 Task: Create a rule from the Routing list, Task moved to a section -> Set Priority in the project TransportWorks , set the section as To-Do and set the priority of the task as  High.
Action: Mouse moved to (88, 502)
Screenshot: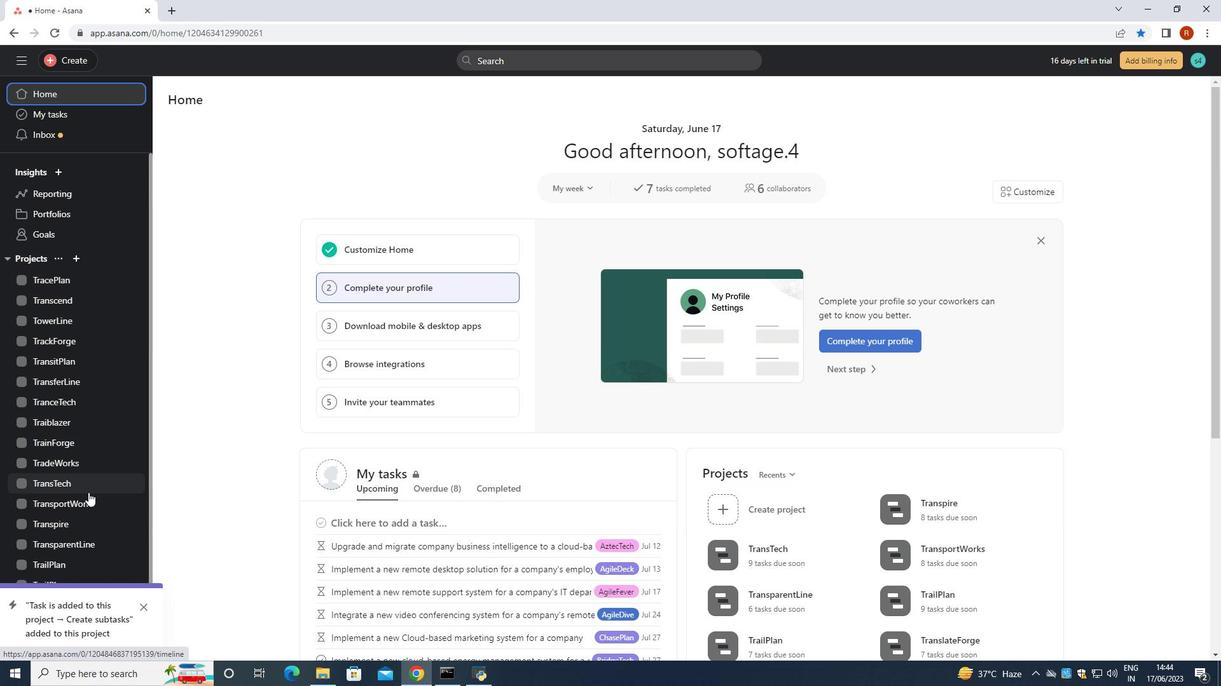 
Action: Mouse pressed left at (88, 502)
Screenshot: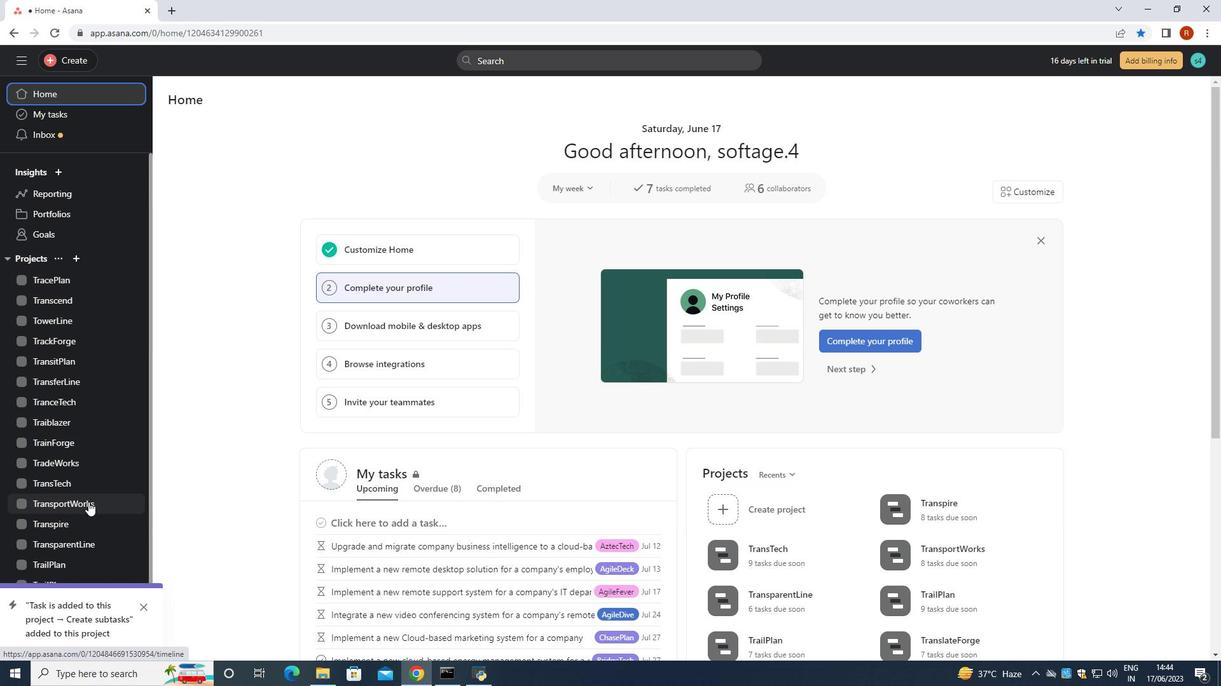 
Action: Mouse moved to (1186, 108)
Screenshot: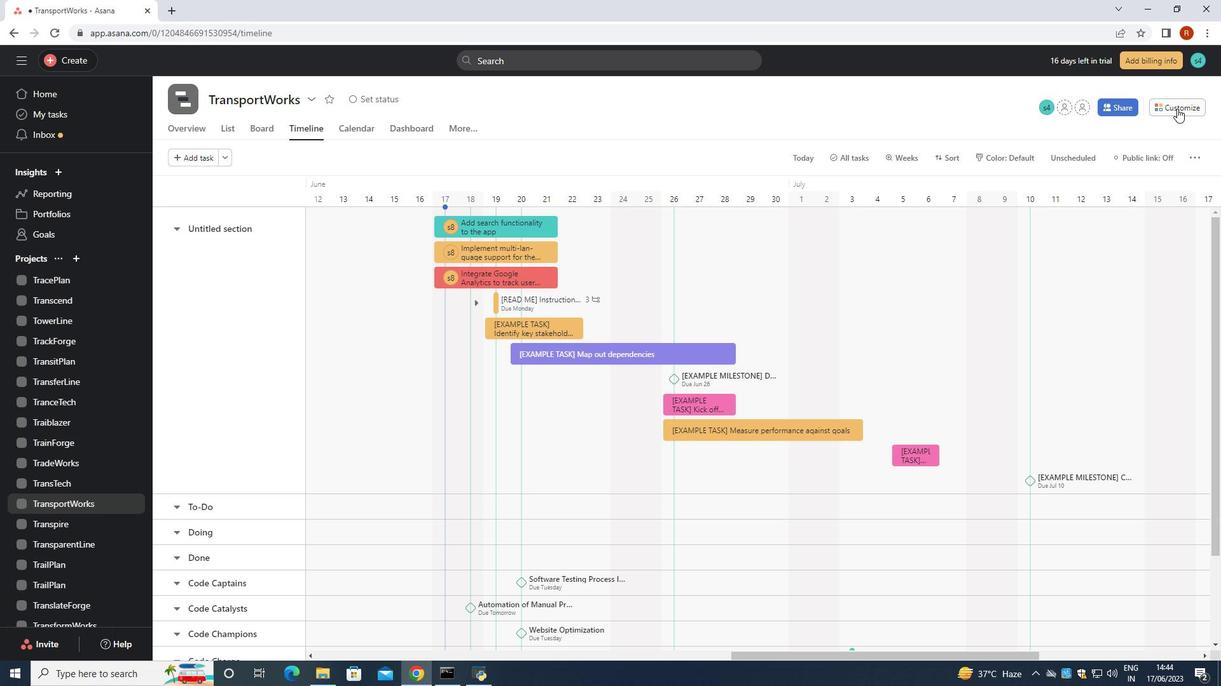 
Action: Mouse pressed left at (1186, 108)
Screenshot: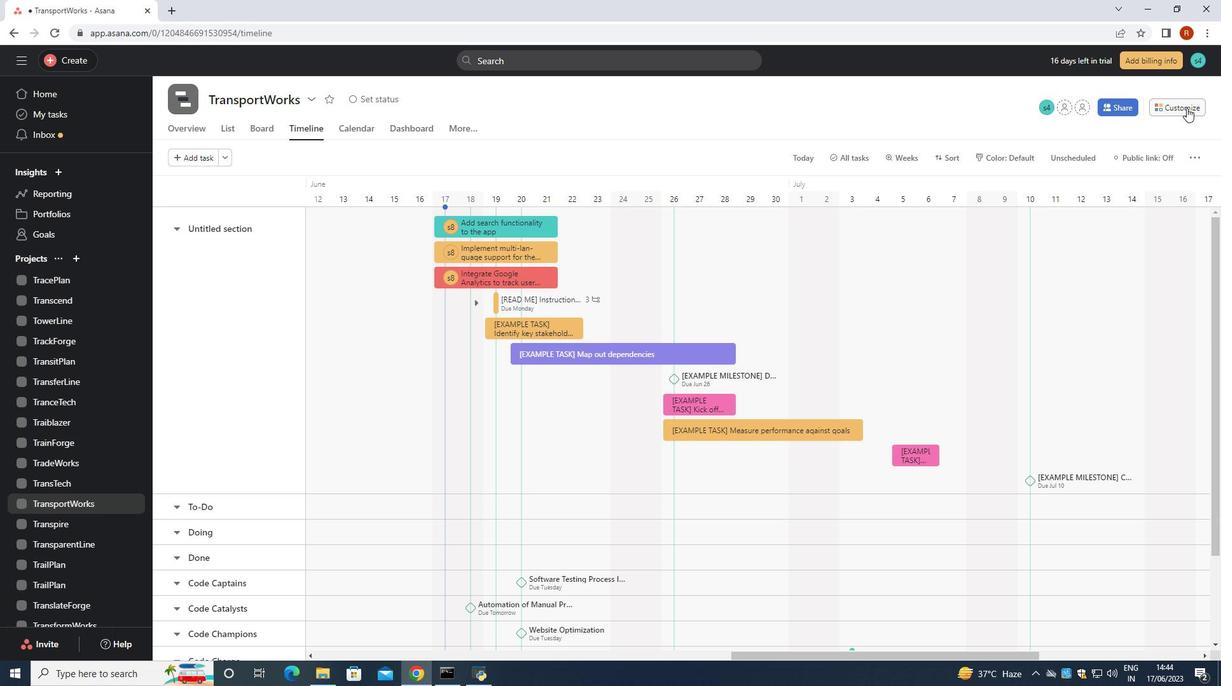 
Action: Mouse moved to (956, 303)
Screenshot: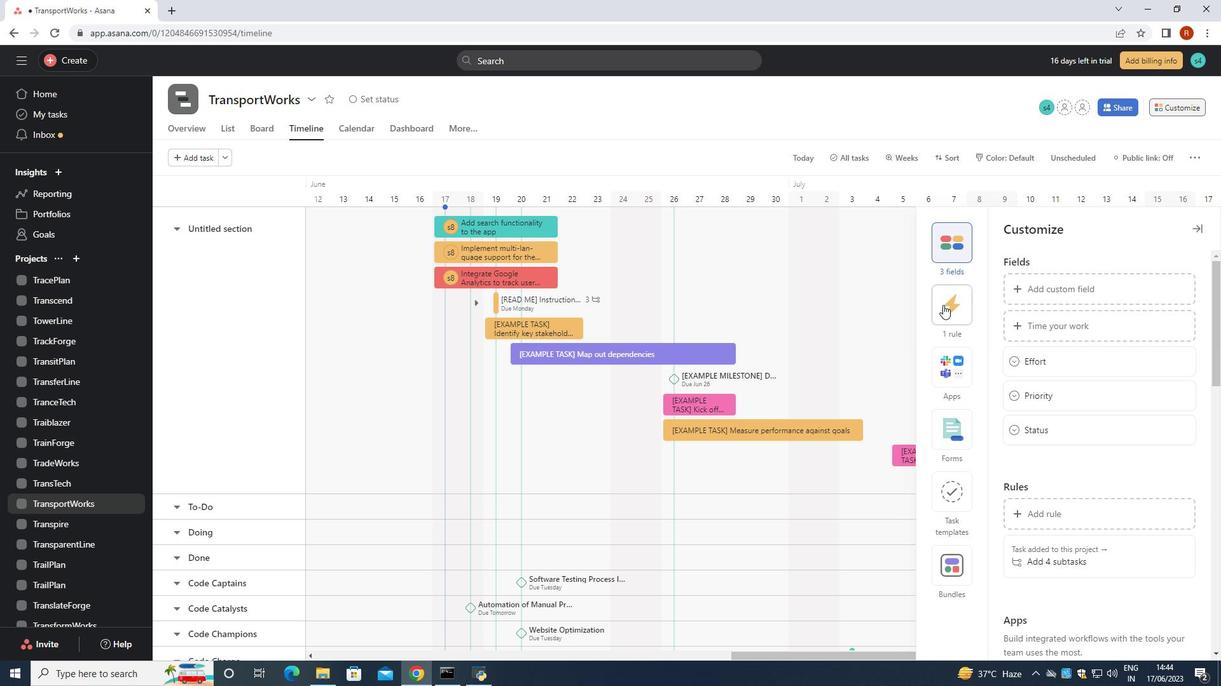 
Action: Mouse pressed left at (956, 303)
Screenshot: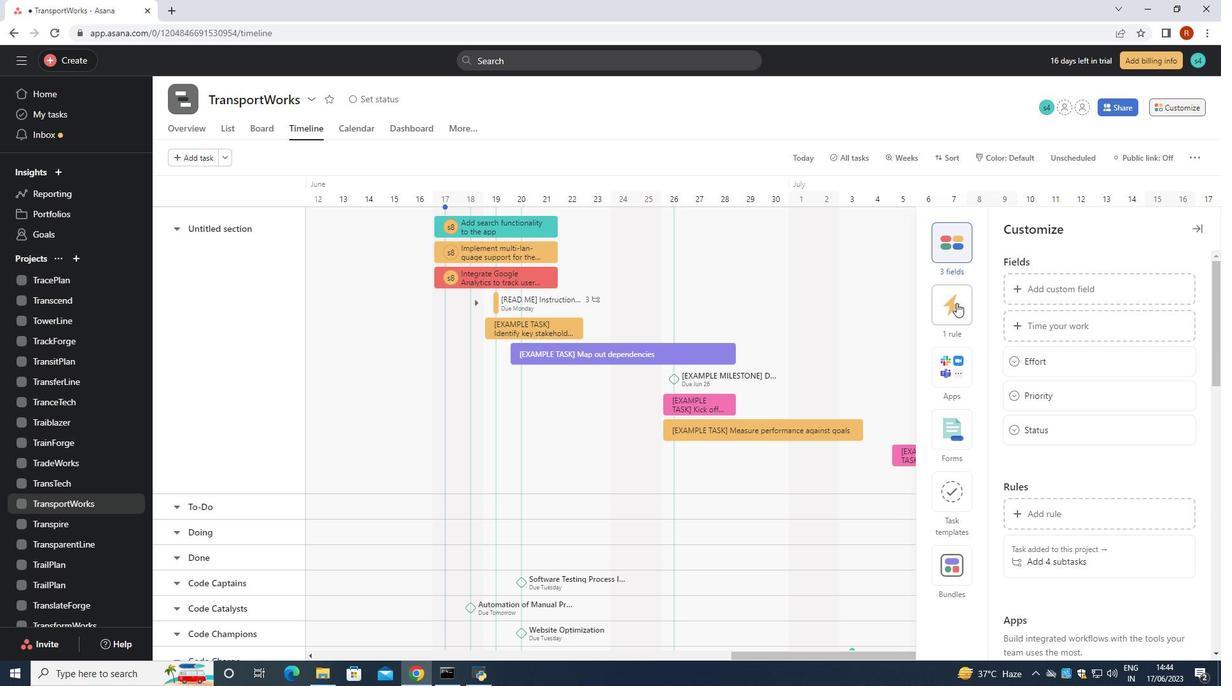 
Action: Mouse moved to (1064, 290)
Screenshot: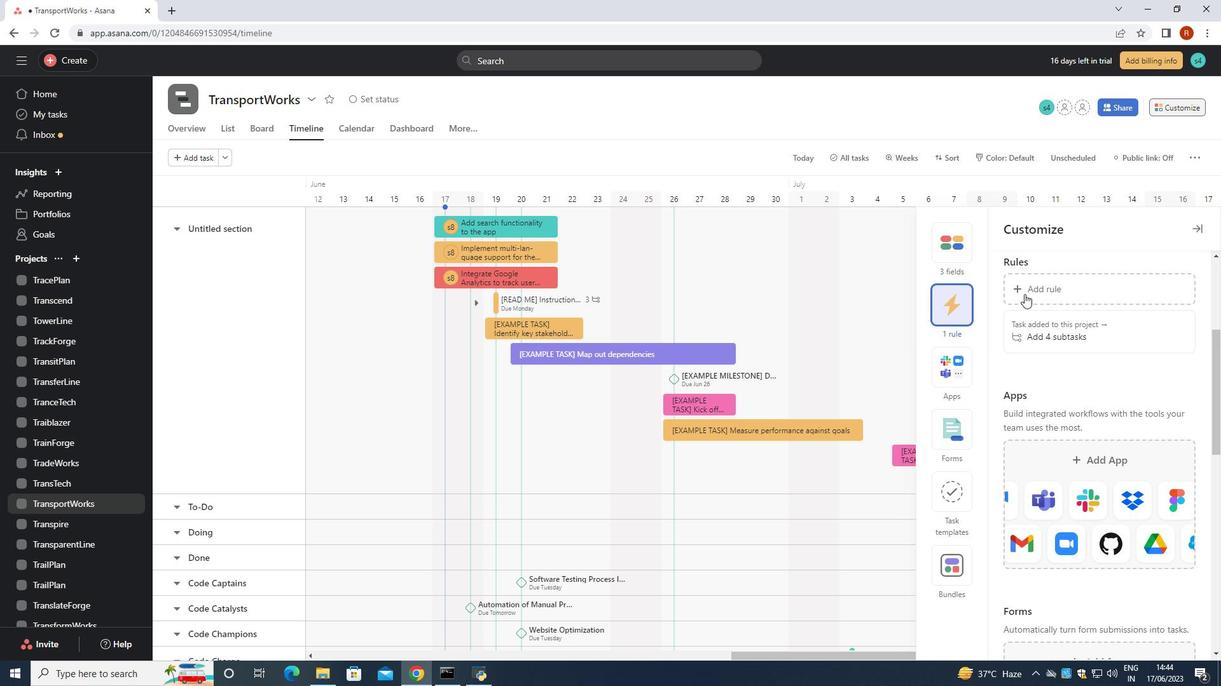 
Action: Mouse pressed left at (1064, 290)
Screenshot: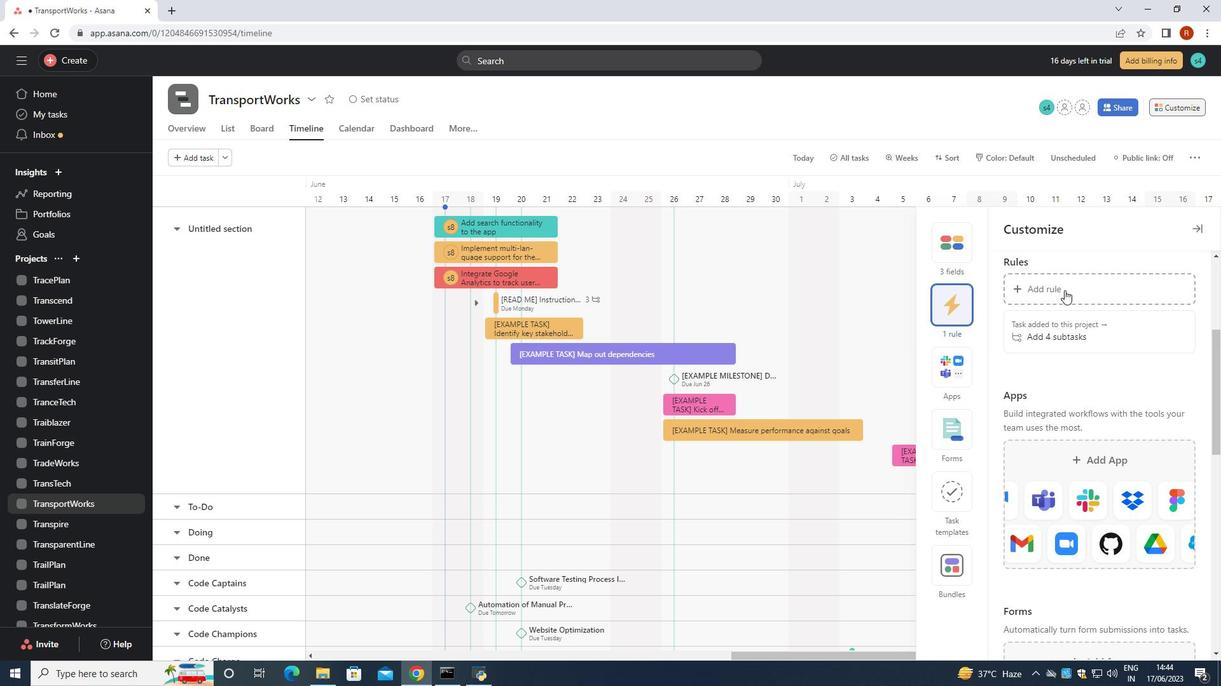 
Action: Mouse moved to (262, 167)
Screenshot: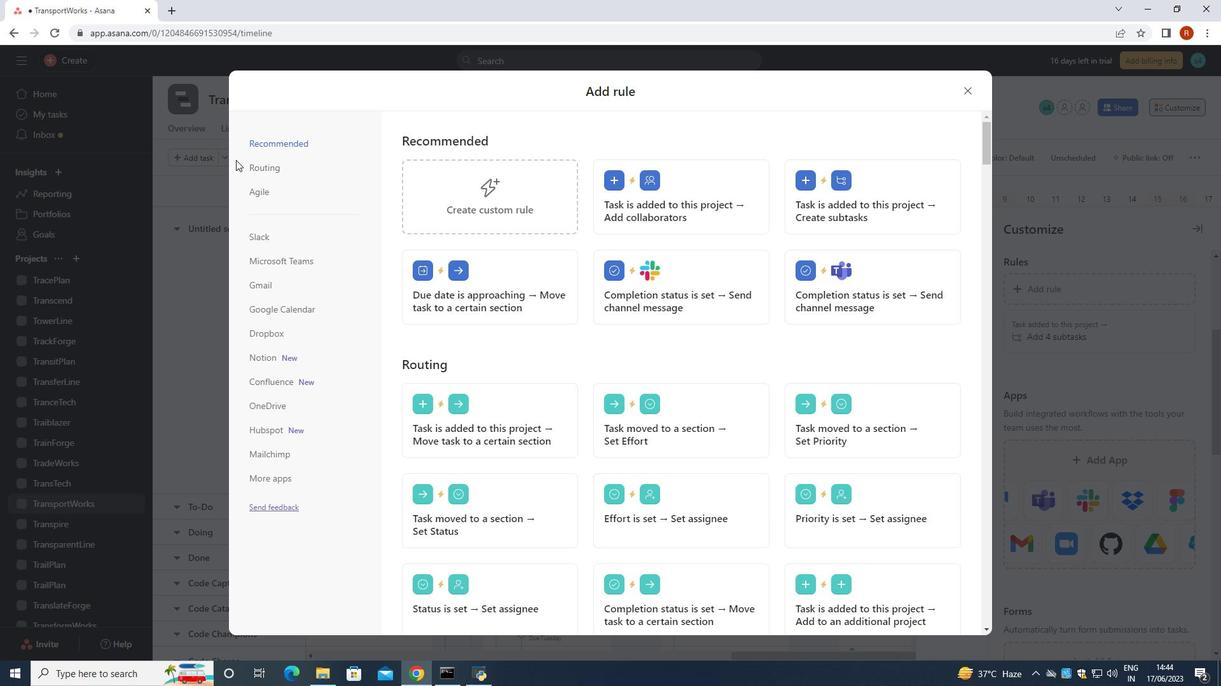 
Action: Mouse pressed left at (262, 167)
Screenshot: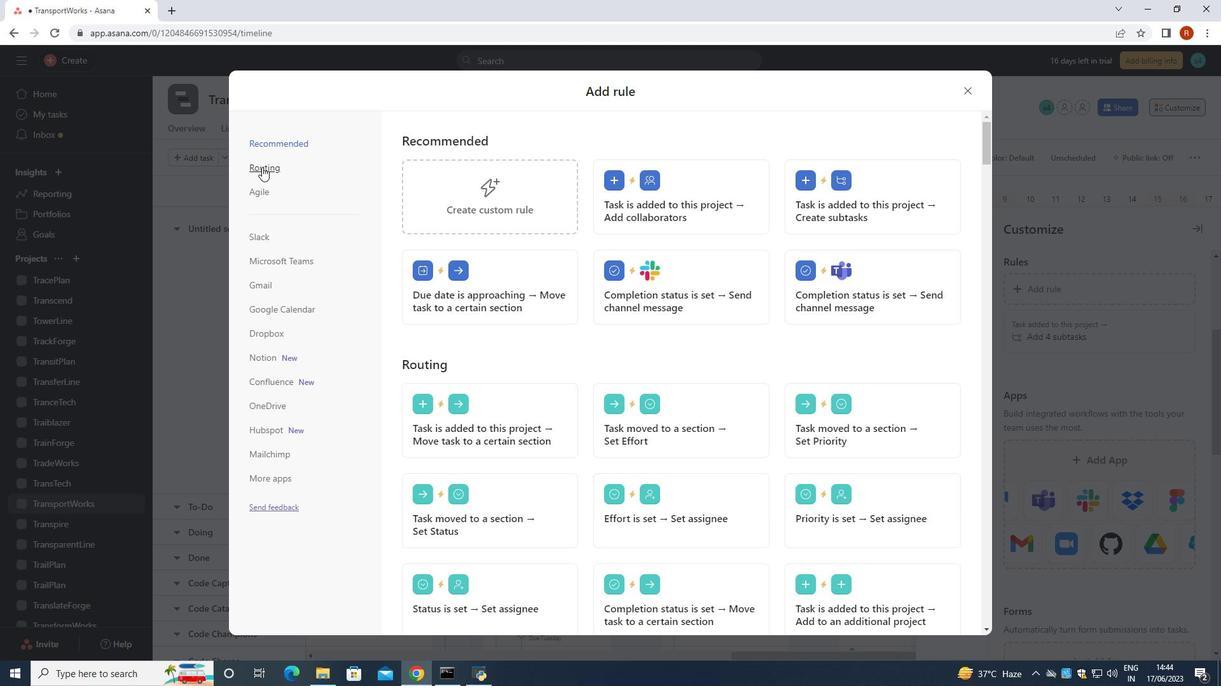 
Action: Mouse moved to (824, 197)
Screenshot: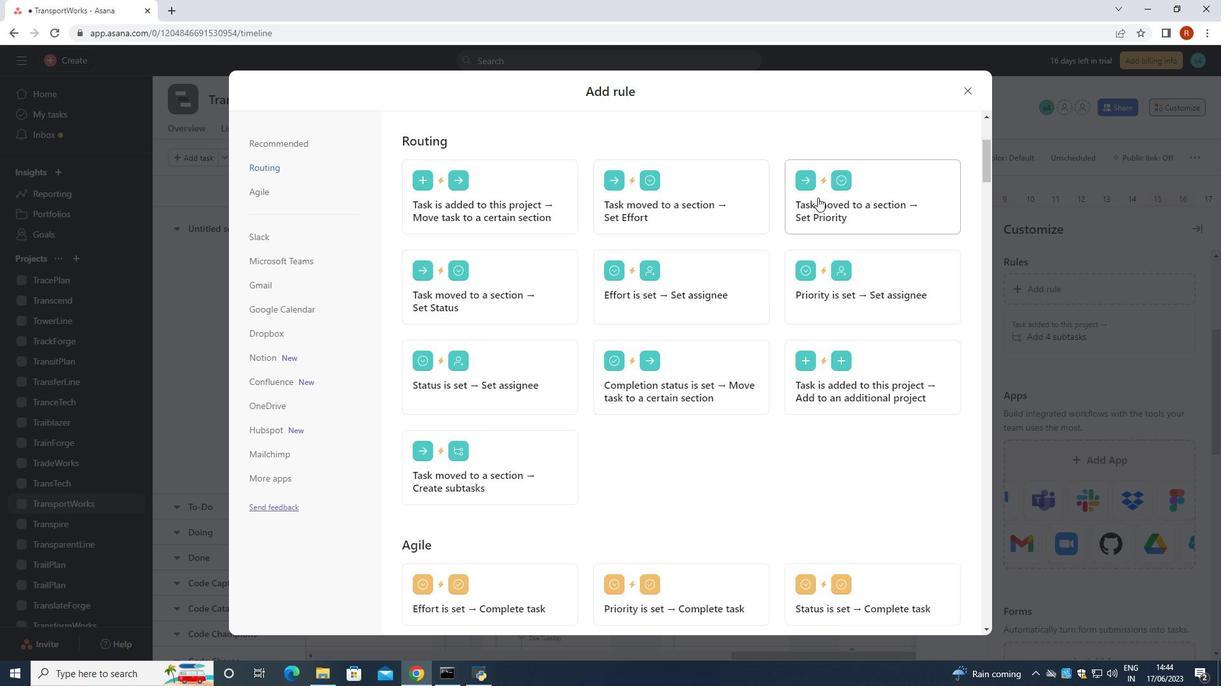 
Action: Mouse pressed left at (824, 197)
Screenshot: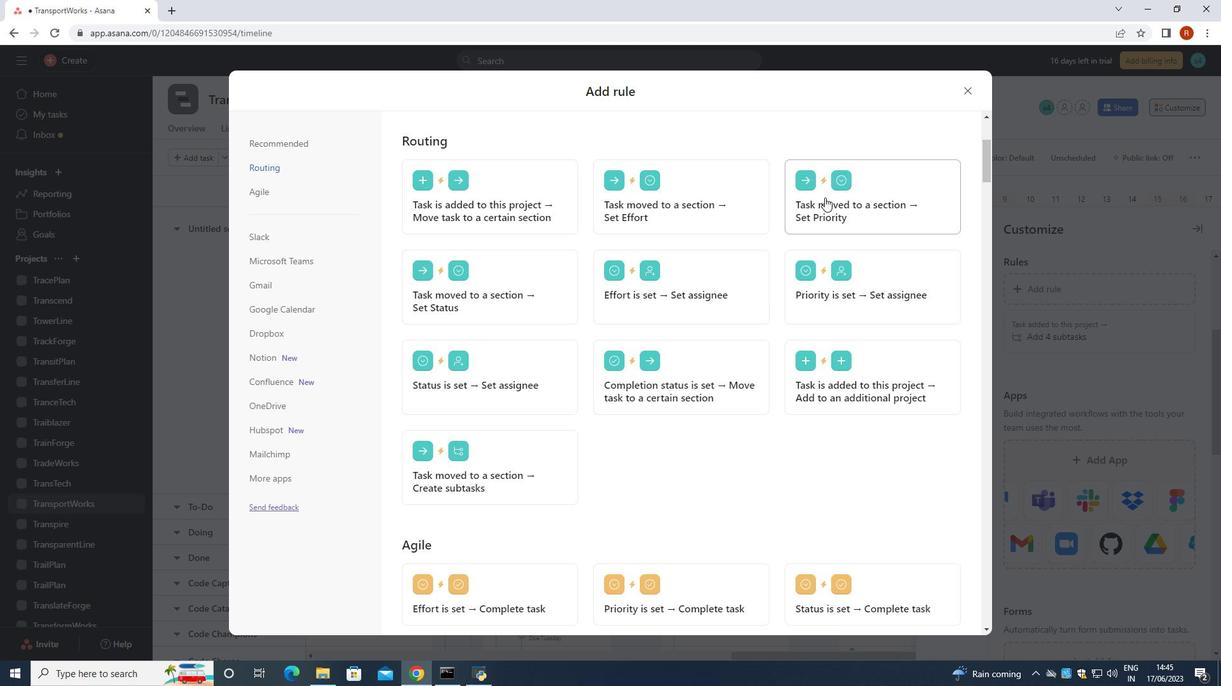 
Action: Mouse moved to (451, 348)
Screenshot: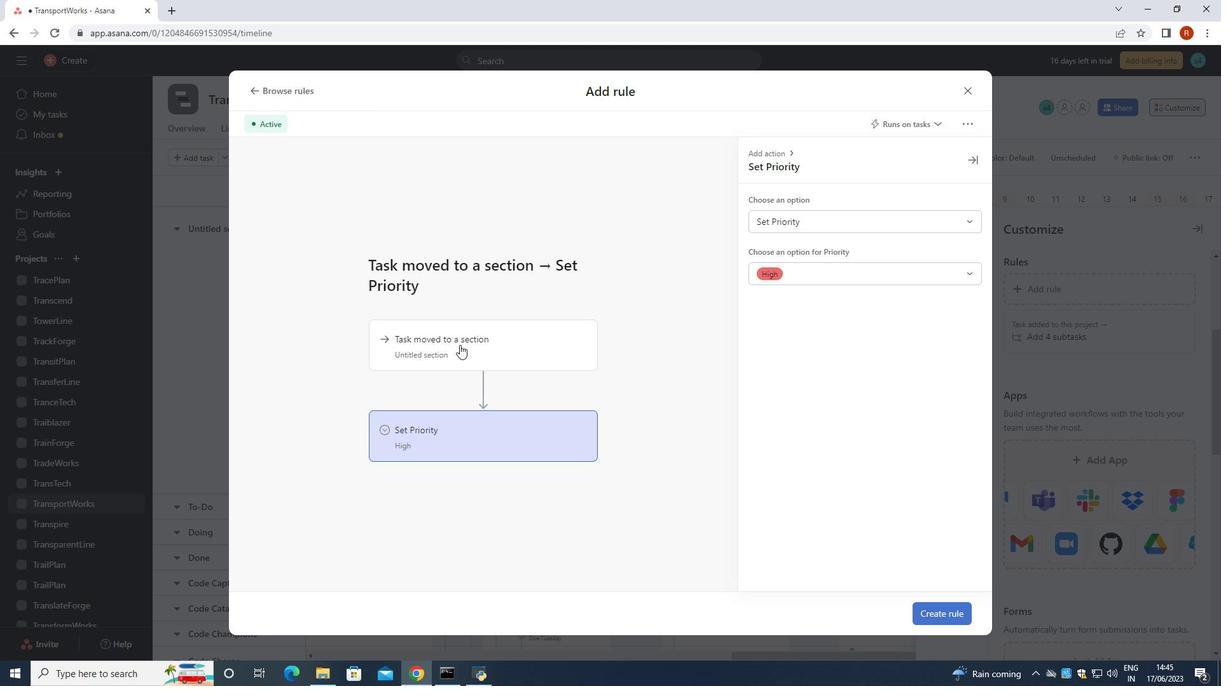 
Action: Mouse pressed left at (451, 348)
Screenshot: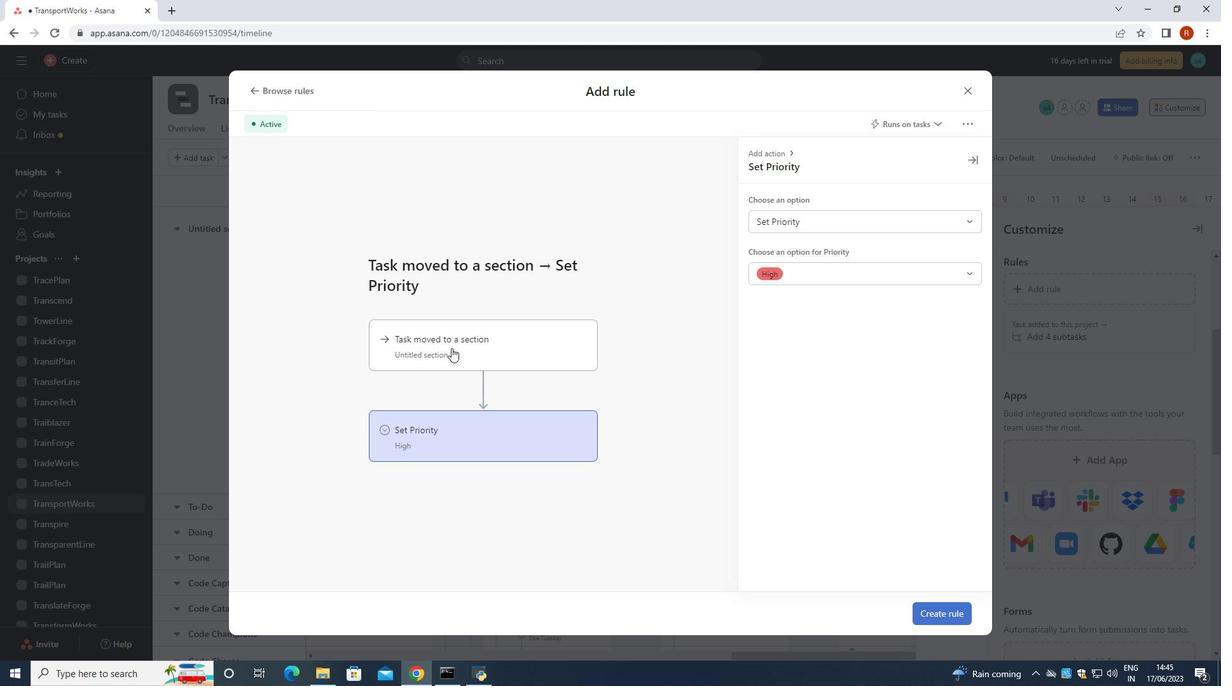 
Action: Mouse moved to (807, 225)
Screenshot: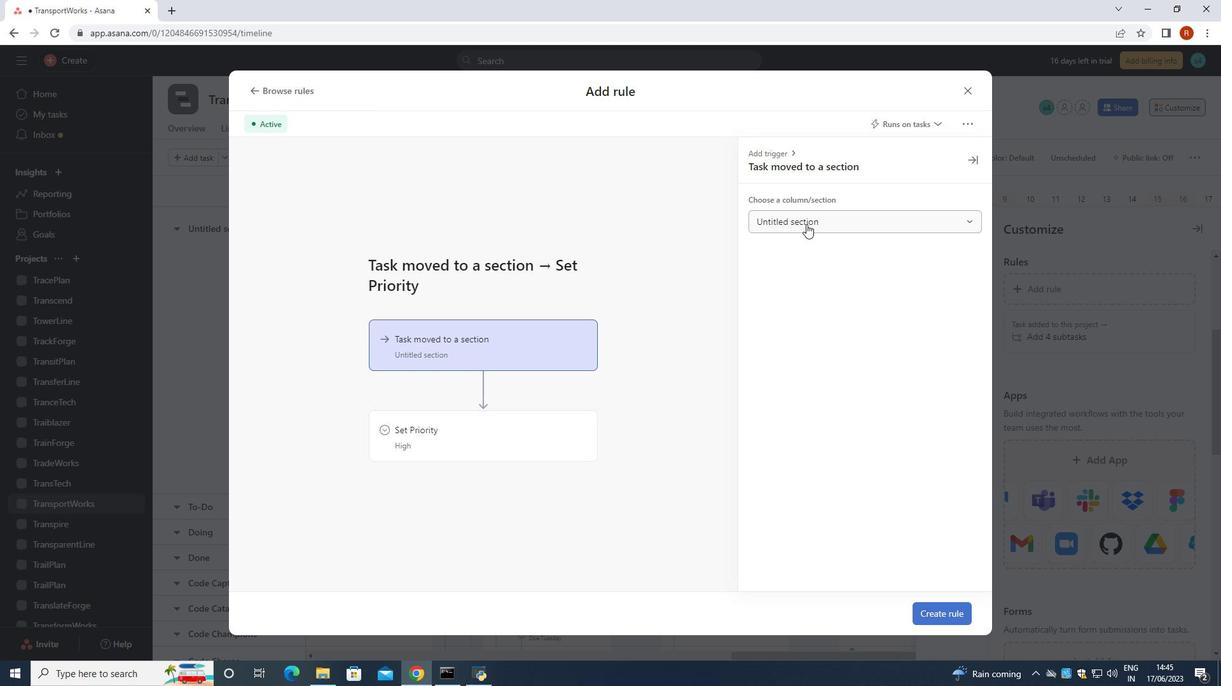
Action: Mouse pressed left at (807, 225)
Screenshot: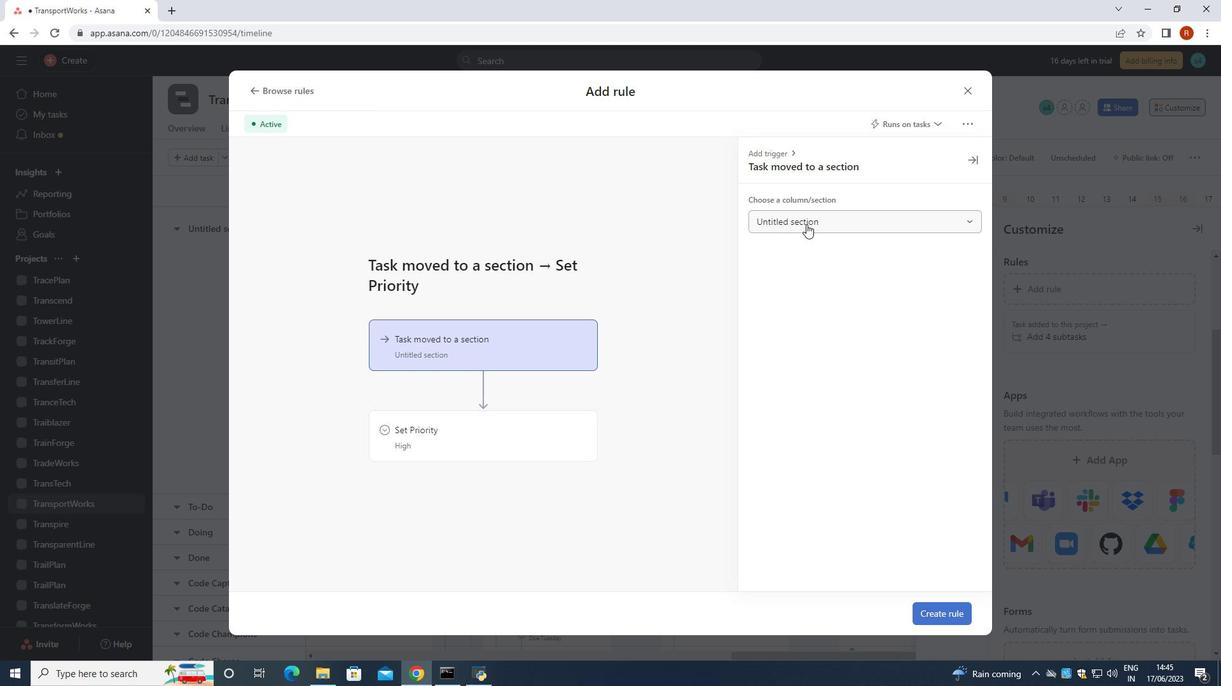 
Action: Mouse moved to (821, 265)
Screenshot: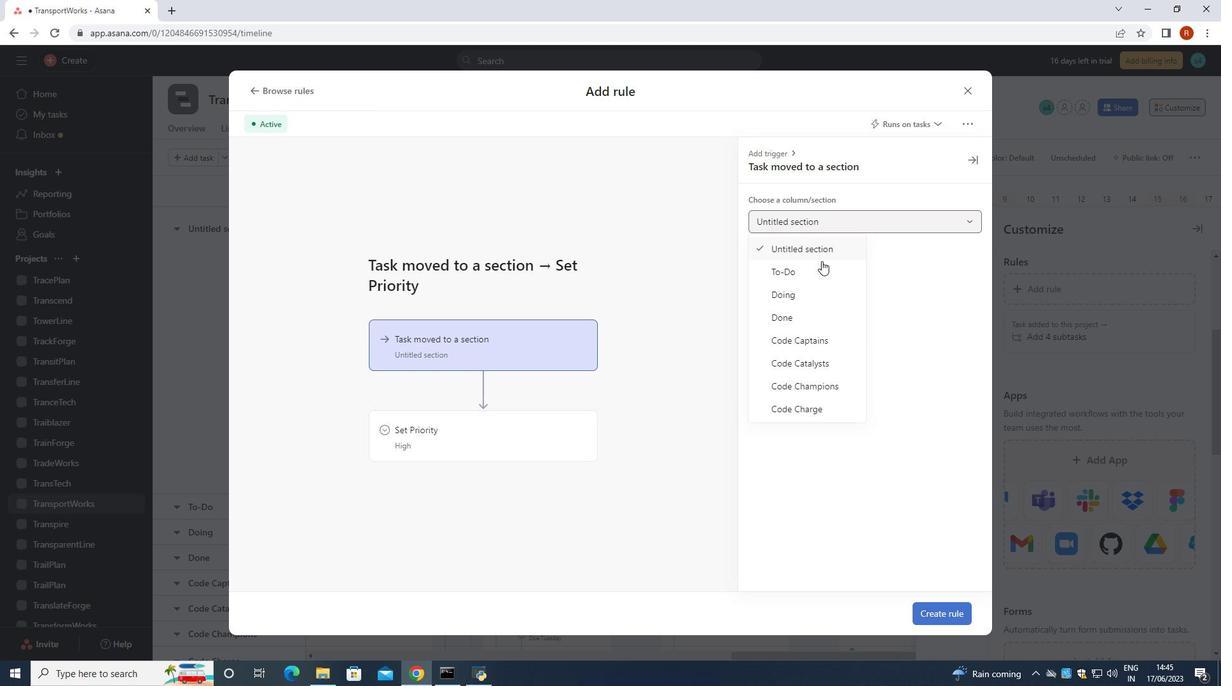 
Action: Mouse pressed left at (821, 265)
Screenshot: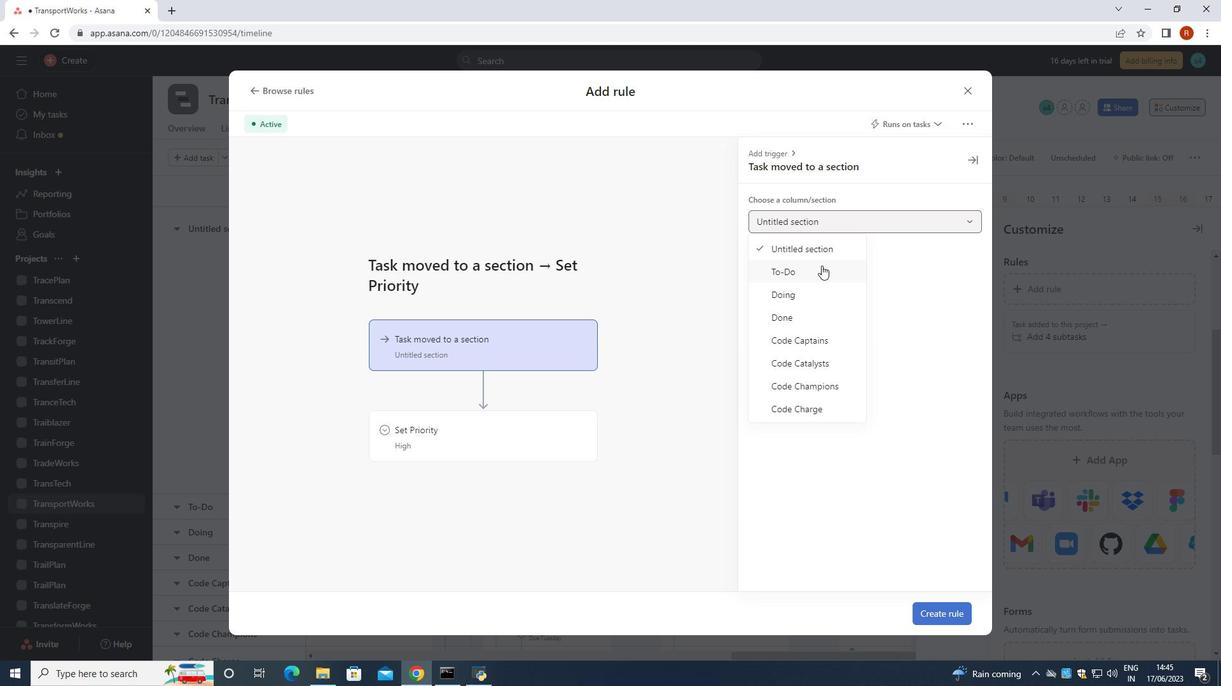 
Action: Mouse moved to (505, 443)
Screenshot: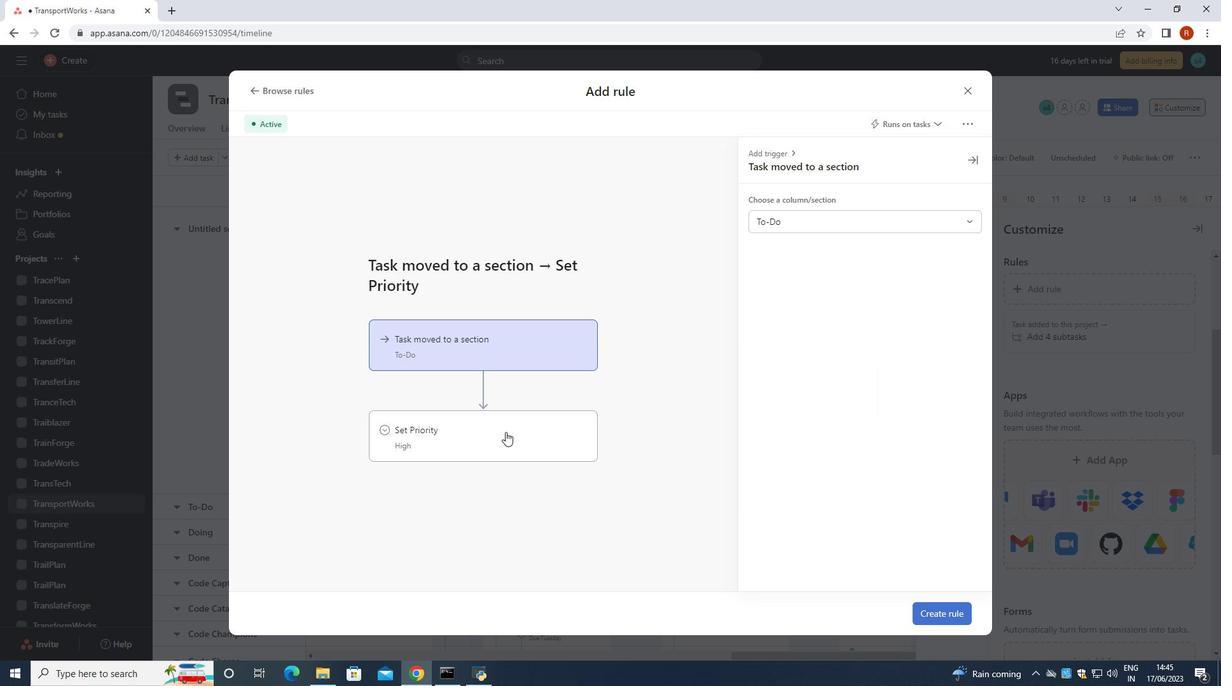 
Action: Mouse pressed left at (505, 443)
Screenshot: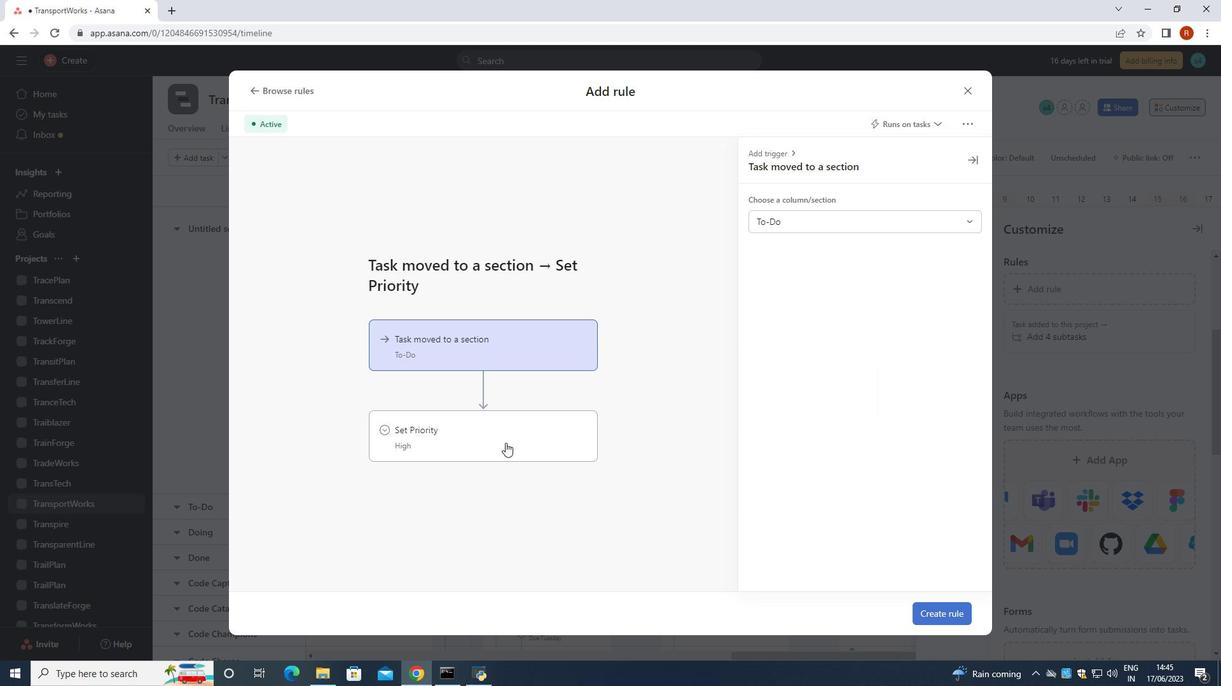 
Action: Mouse moved to (864, 267)
Screenshot: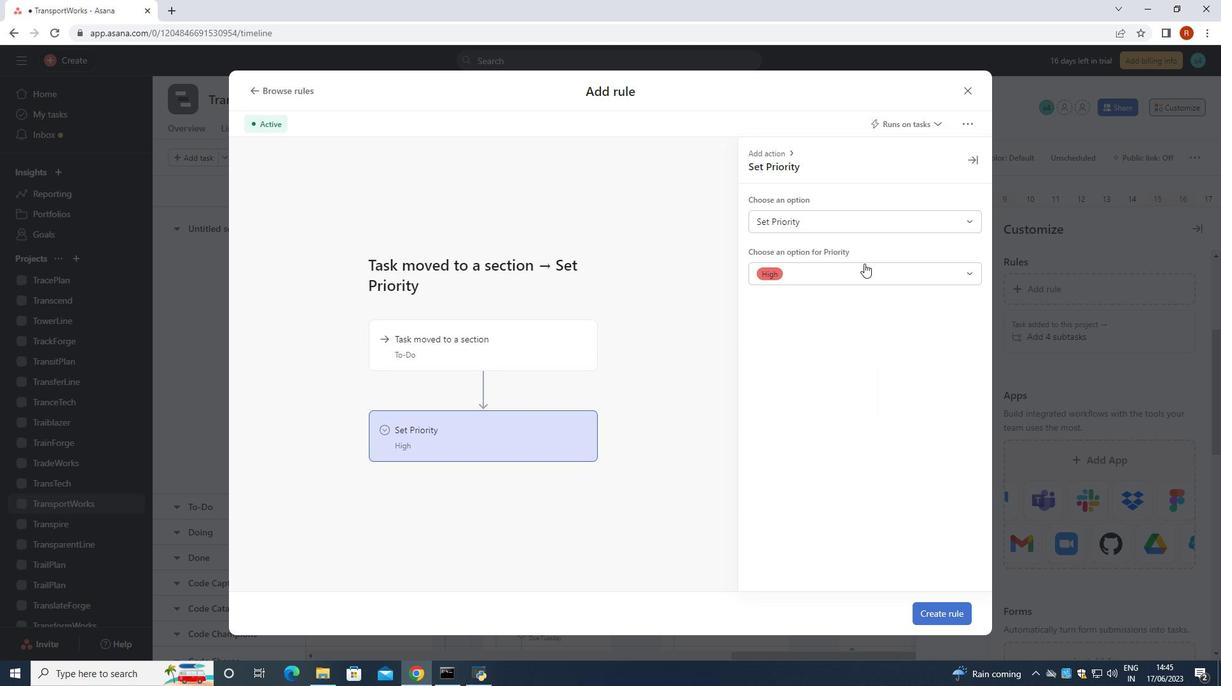 
Action: Mouse pressed left at (864, 267)
Screenshot: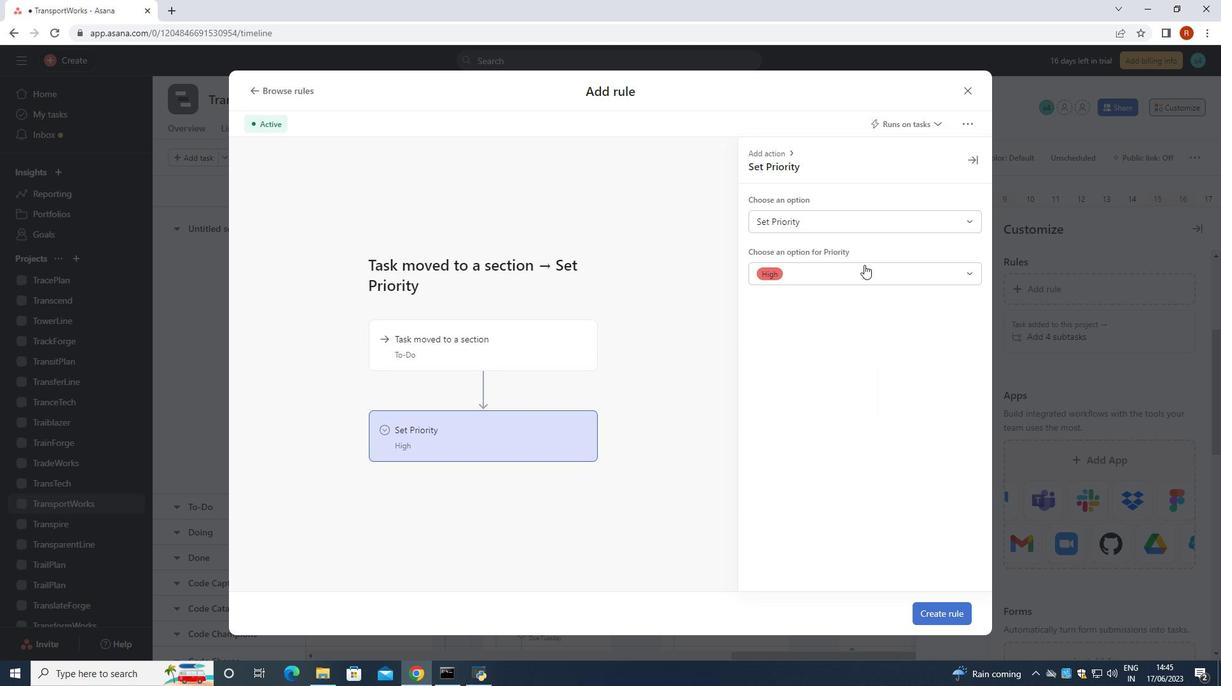 
Action: Mouse moved to (805, 301)
Screenshot: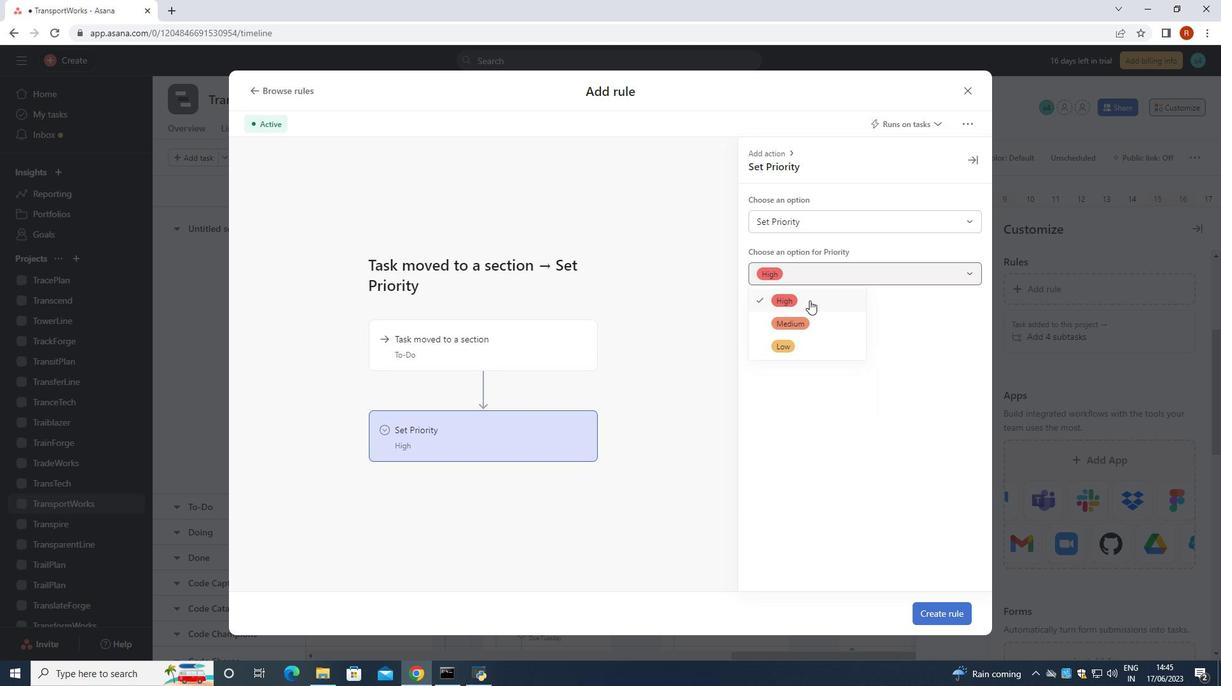 
Action: Mouse pressed left at (805, 301)
Screenshot: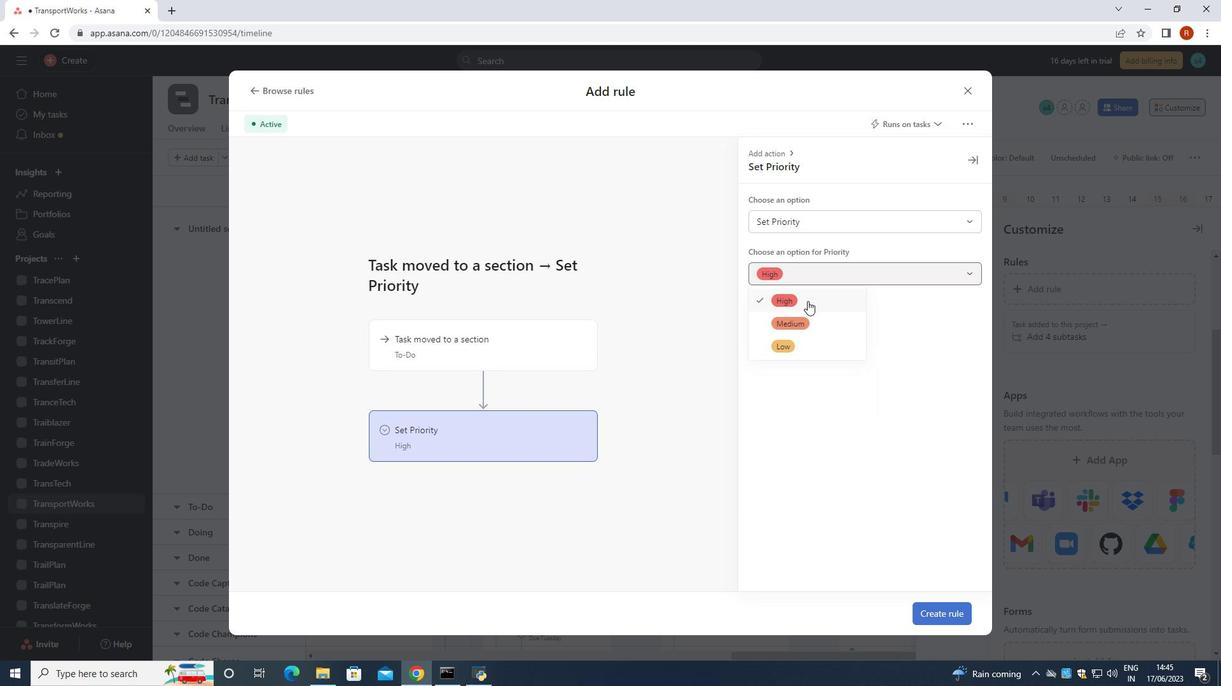 
Action: Mouse moved to (950, 622)
Screenshot: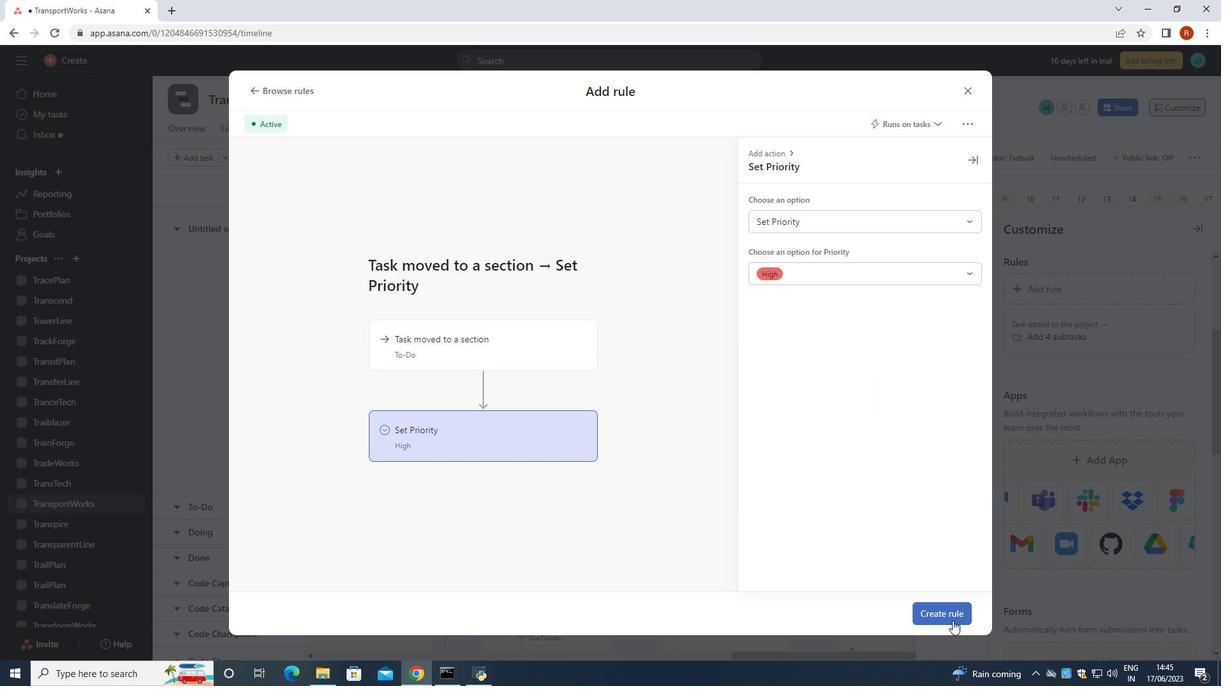 
Action: Mouse pressed left at (950, 622)
Screenshot: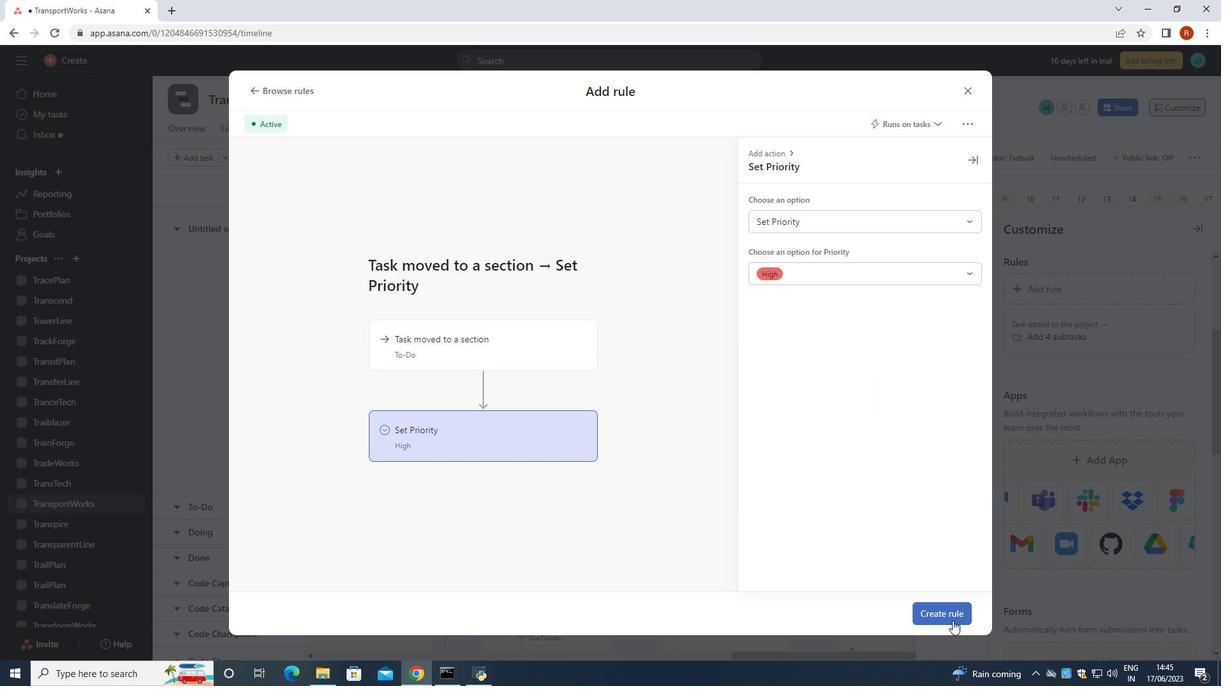 
